 Task: Add Home Health Jasmine Almond Glow Lotion to the cart.
Action: Mouse moved to (860, 309)
Screenshot: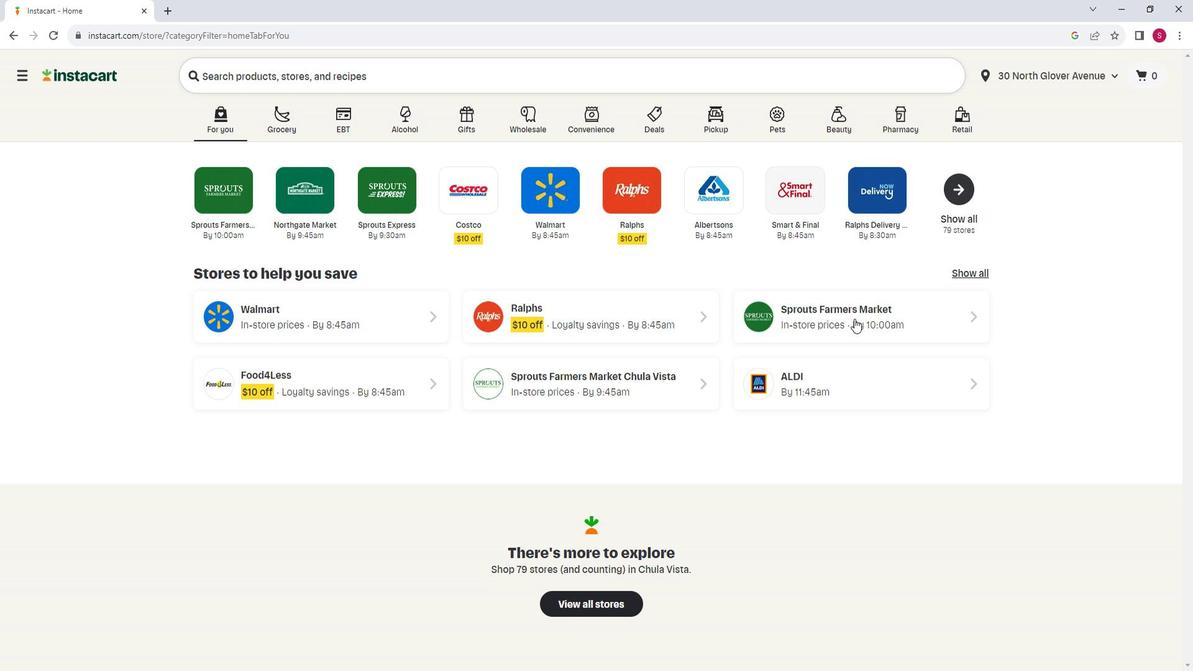 
Action: Mouse pressed left at (860, 309)
Screenshot: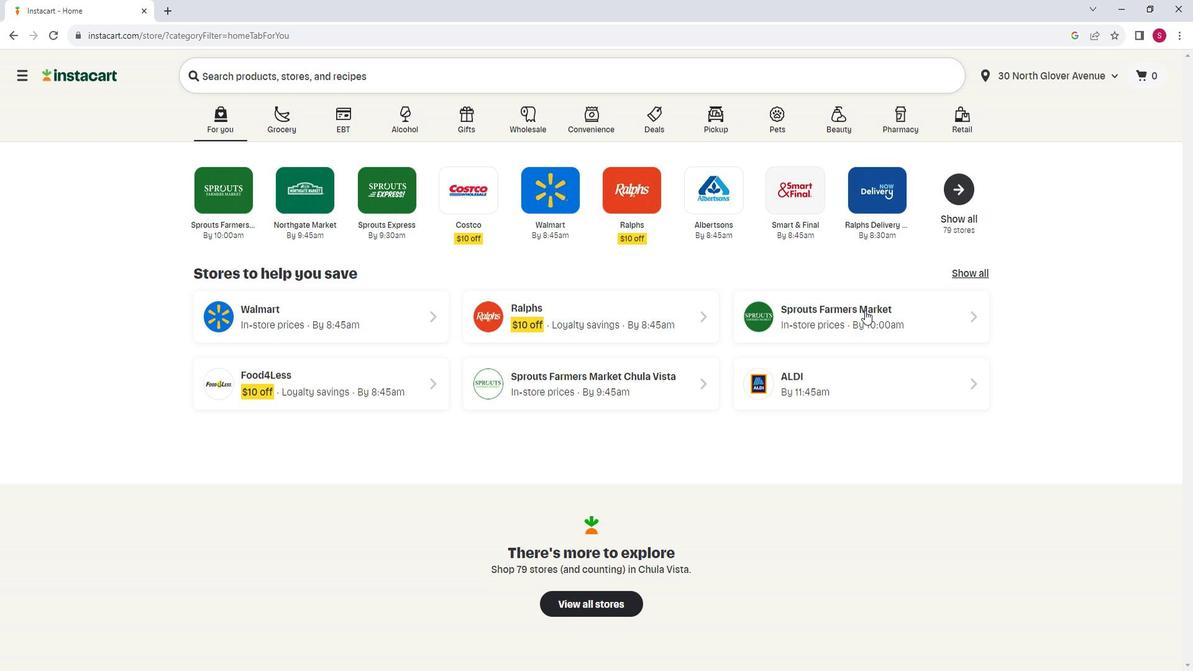 
Action: Mouse moved to (89, 489)
Screenshot: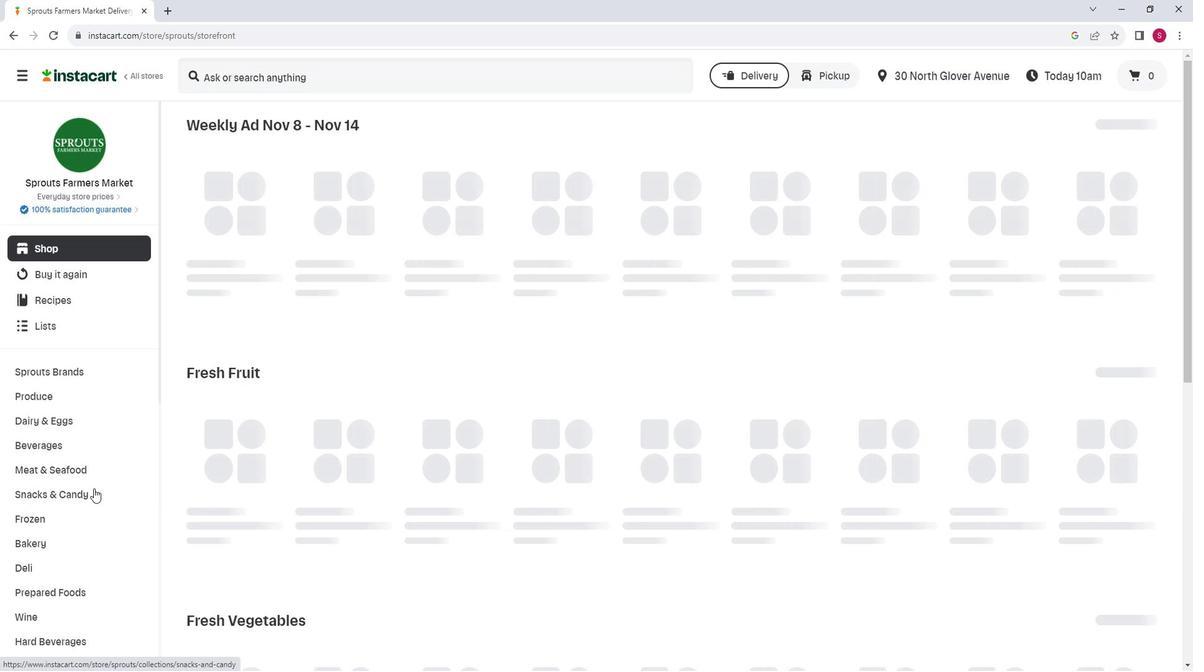 
Action: Mouse scrolled (89, 488) with delta (0, 0)
Screenshot: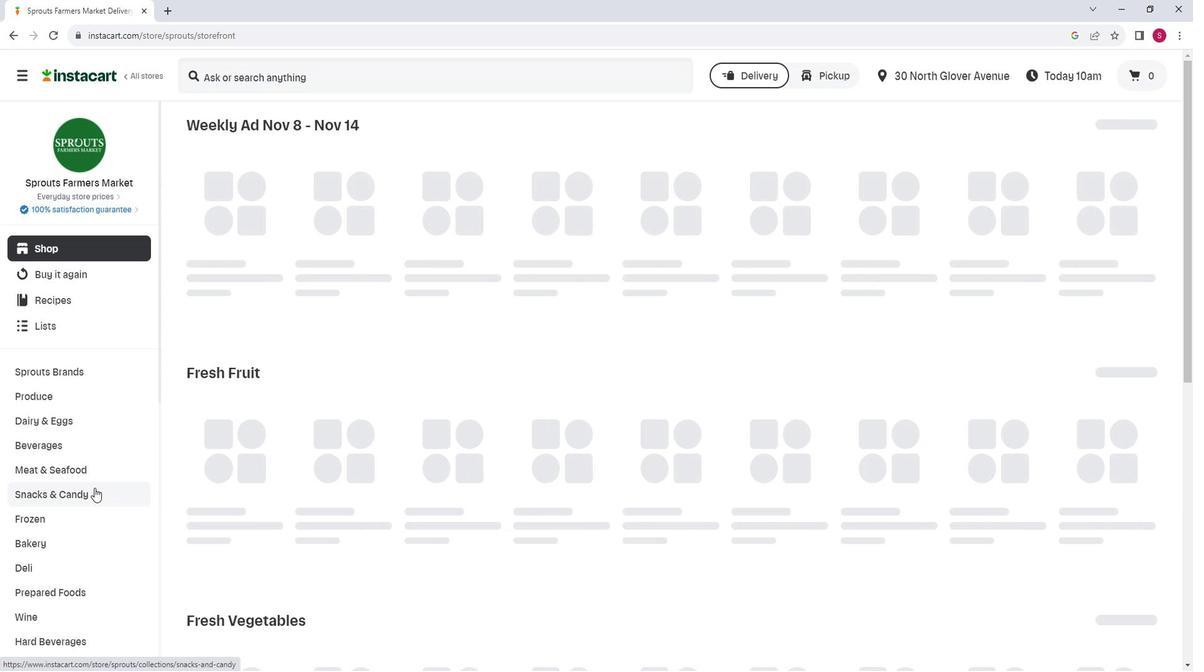 
Action: Mouse scrolled (89, 488) with delta (0, 0)
Screenshot: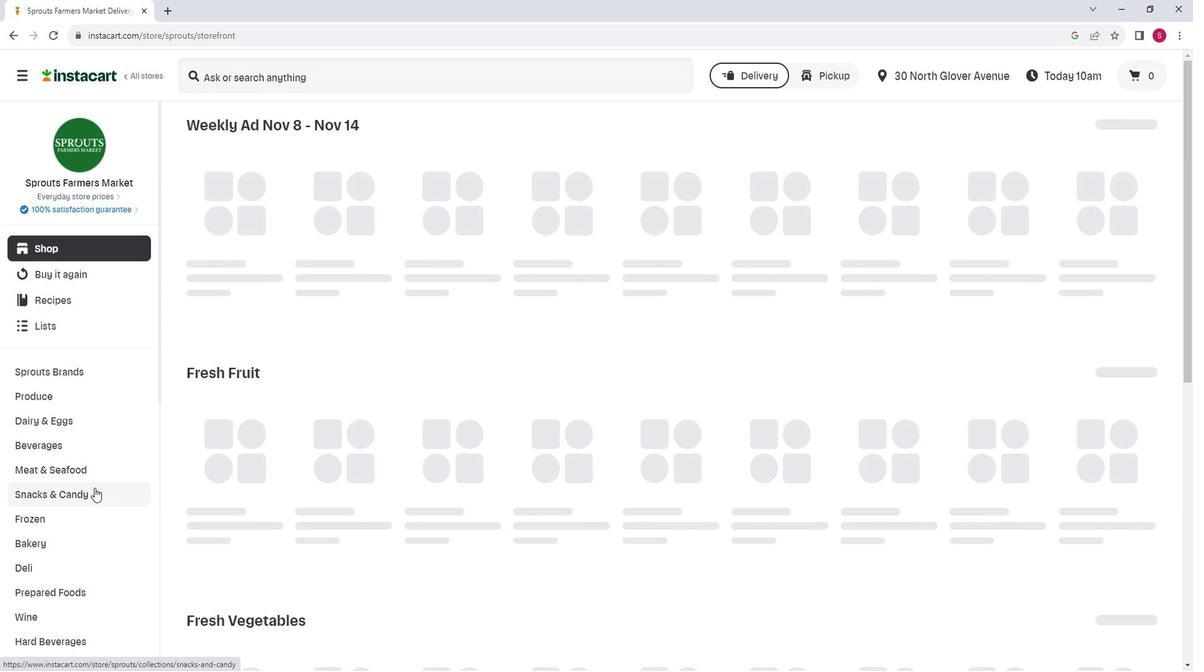 
Action: Mouse scrolled (89, 488) with delta (0, 0)
Screenshot: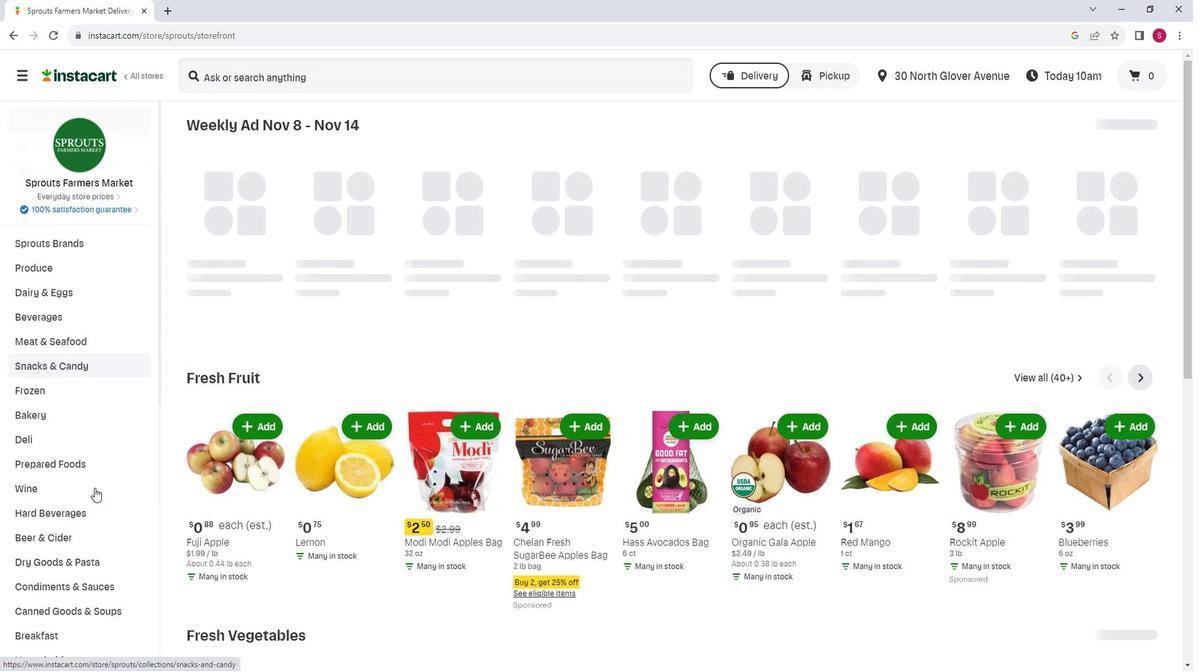 
Action: Mouse scrolled (89, 488) with delta (0, 0)
Screenshot: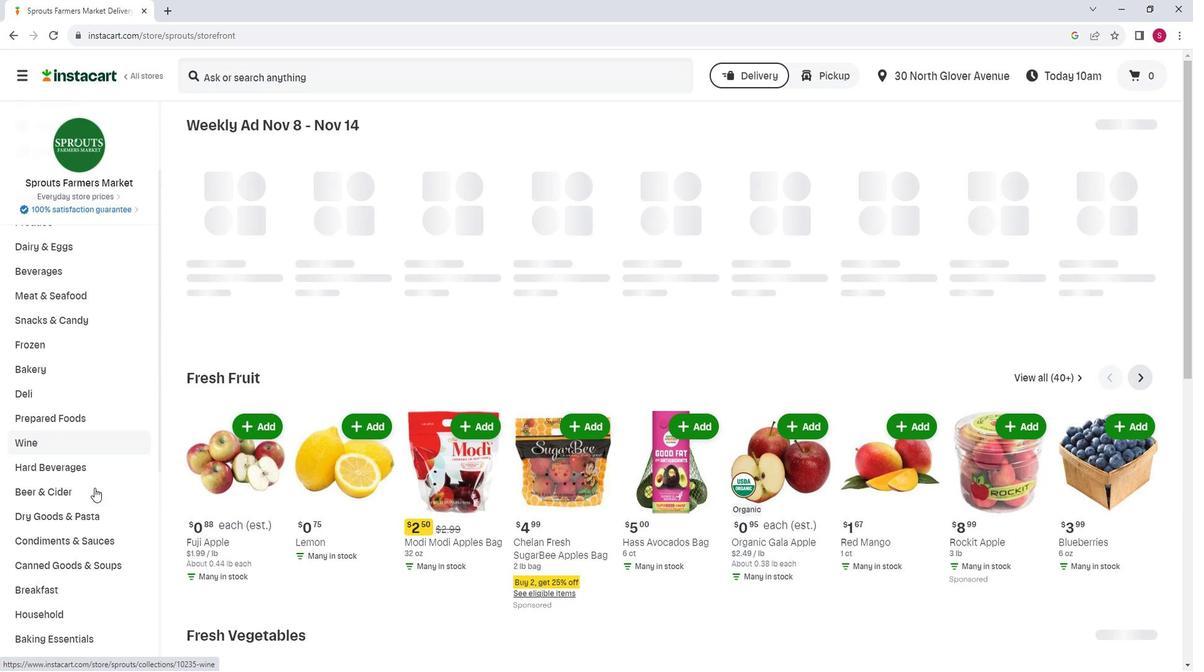 
Action: Mouse scrolled (89, 488) with delta (0, 0)
Screenshot: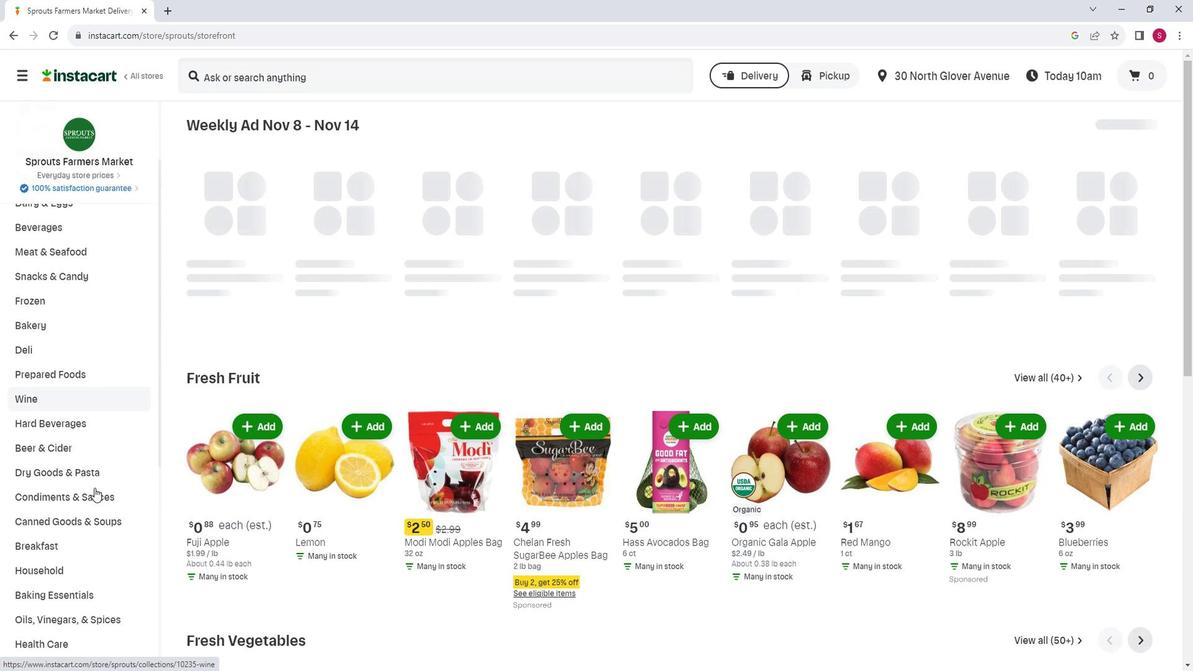 
Action: Mouse moved to (79, 566)
Screenshot: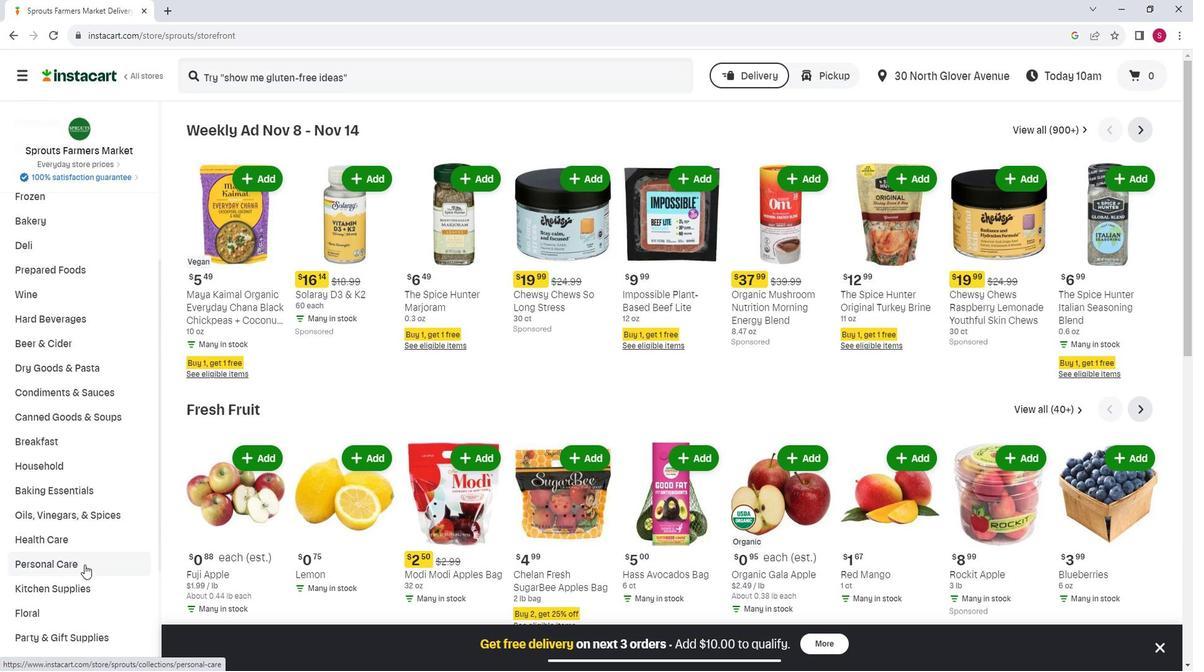 
Action: Mouse pressed left at (79, 566)
Screenshot: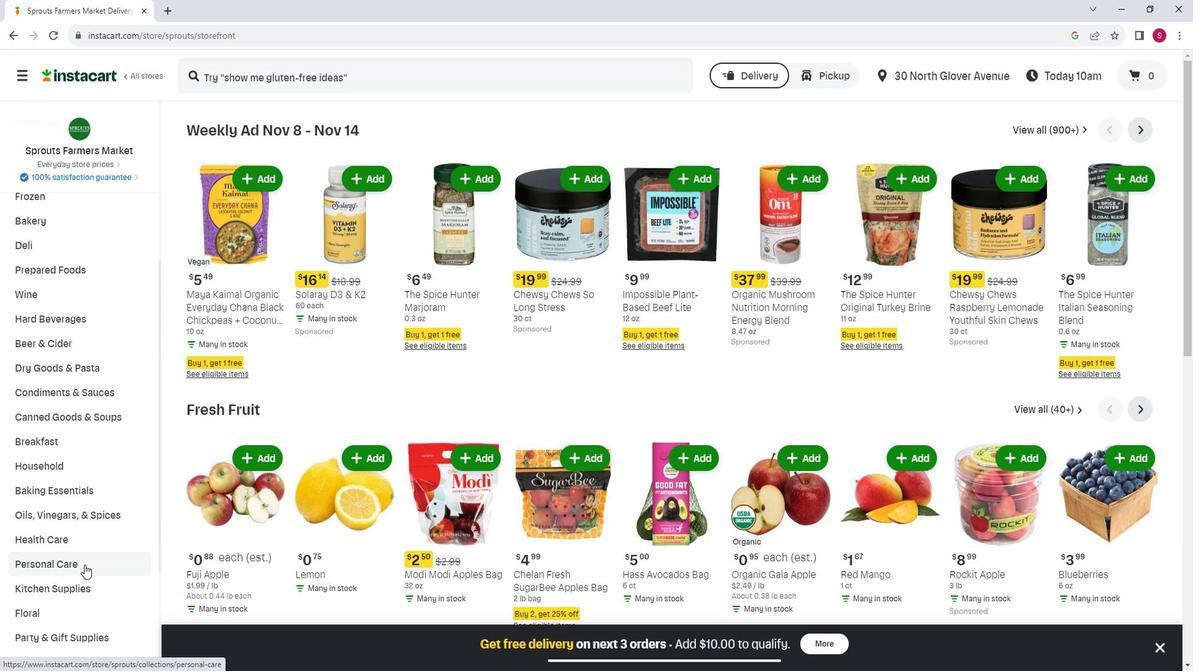 
Action: Mouse moved to (313, 169)
Screenshot: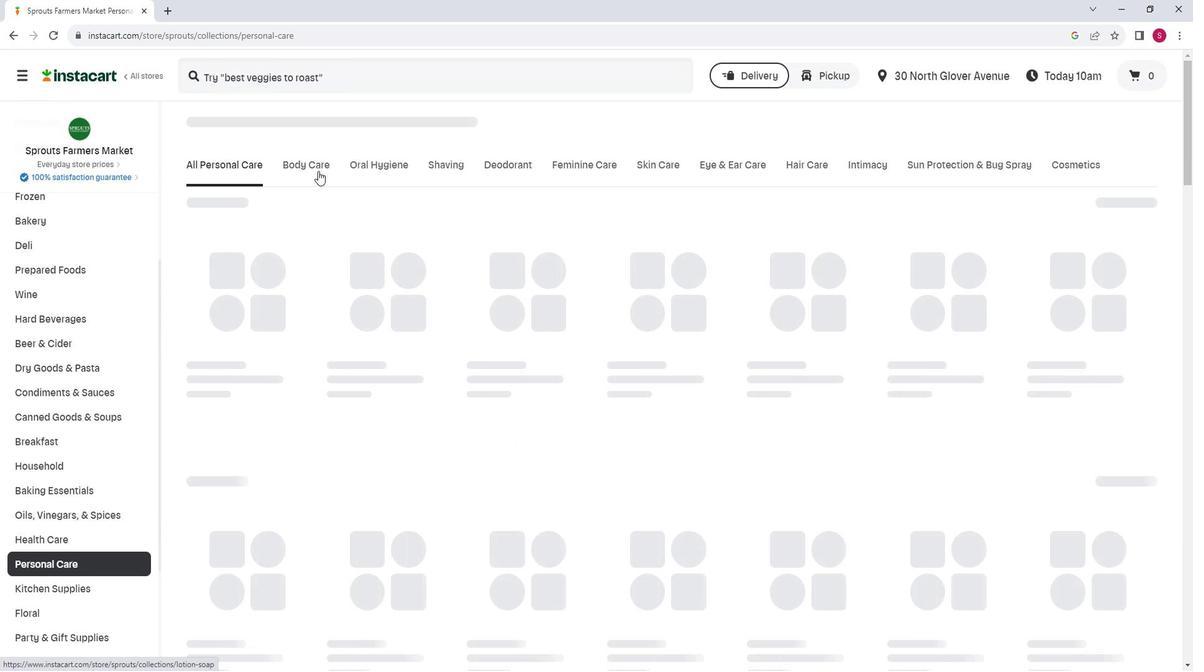 
Action: Mouse pressed left at (313, 169)
Screenshot: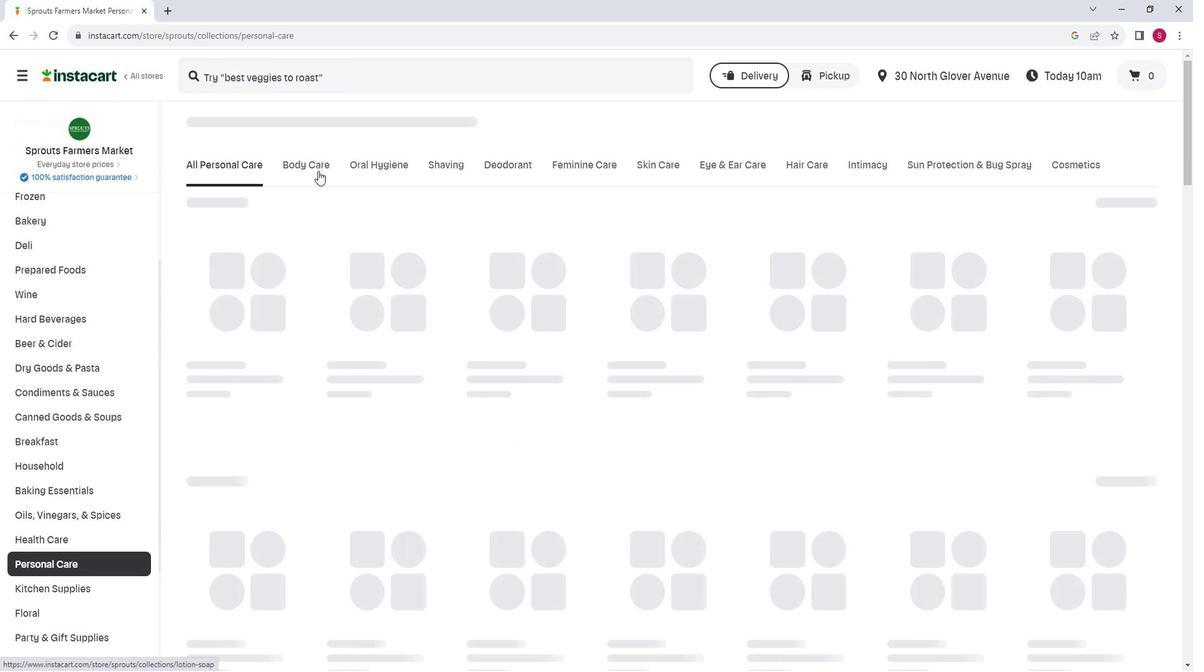 
Action: Mouse moved to (487, 195)
Screenshot: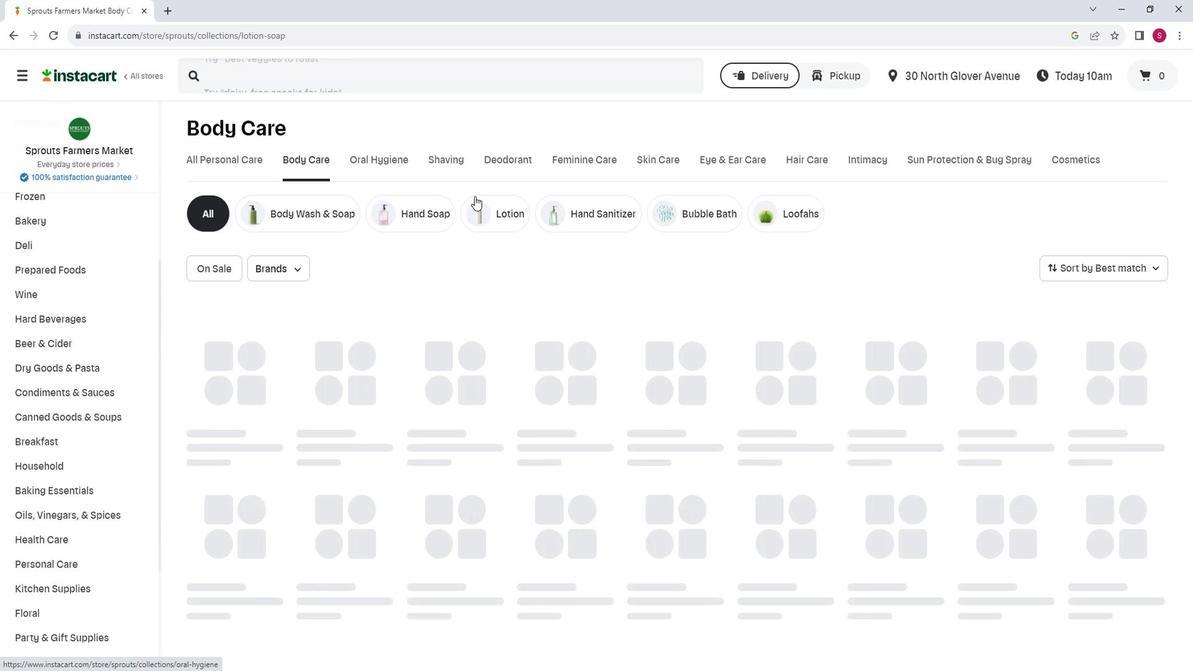 
Action: Mouse pressed left at (487, 195)
Screenshot: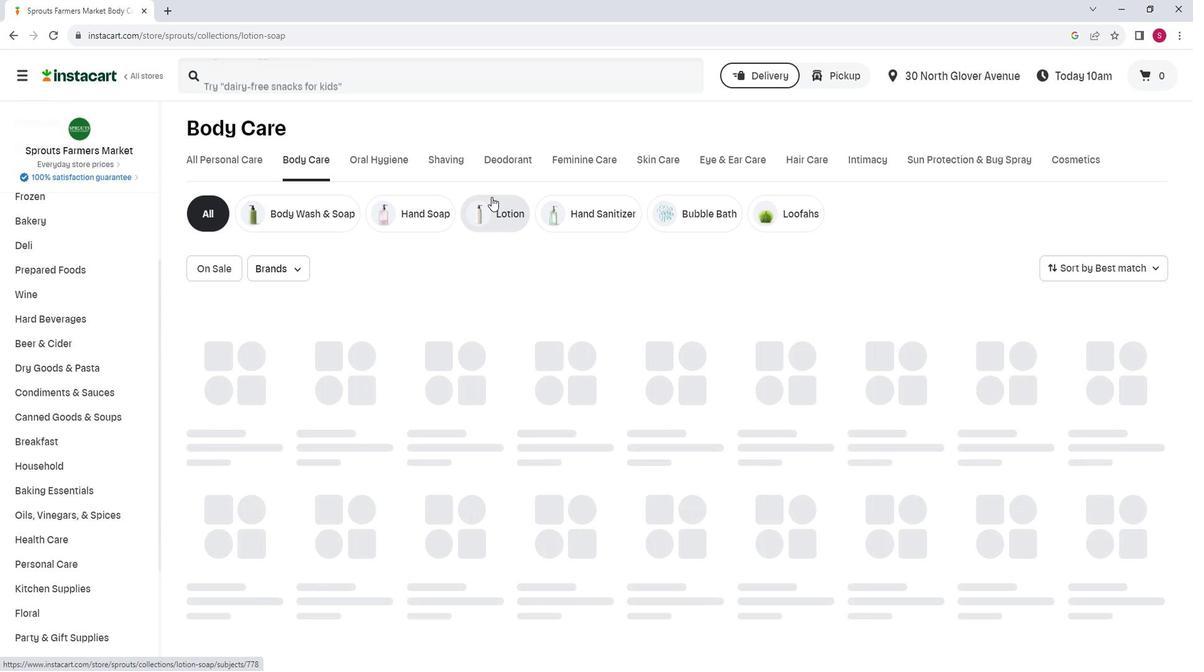 
Action: Mouse moved to (346, 70)
Screenshot: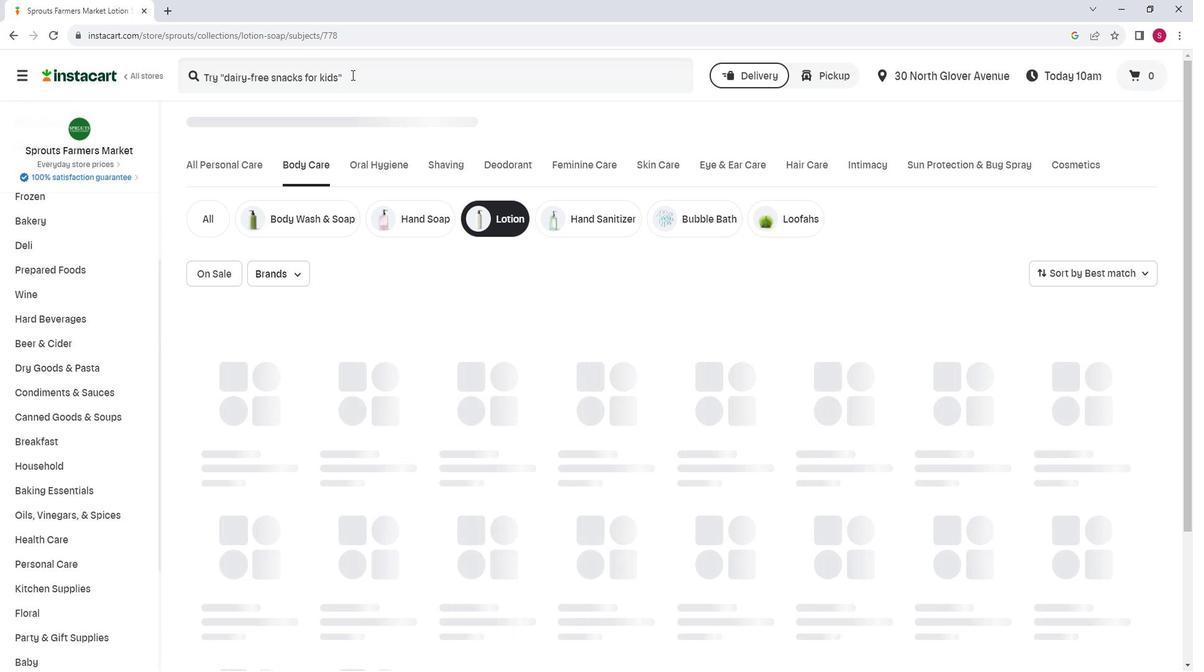 
Action: Mouse pressed left at (346, 70)
Screenshot: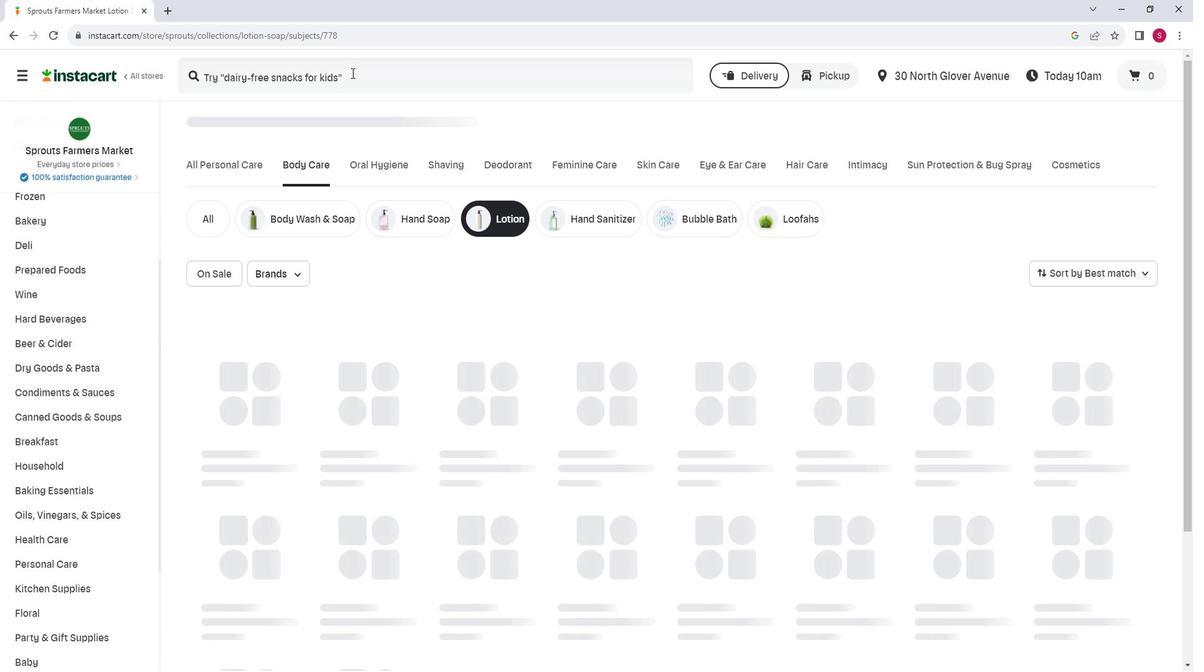 
Action: Key pressed <Key.shift>Home<Key.space><Key.shift>Health<Key.space><Key.shift>Jasmine<Key.space><Key.shift>Almond<Key.space>
Screenshot: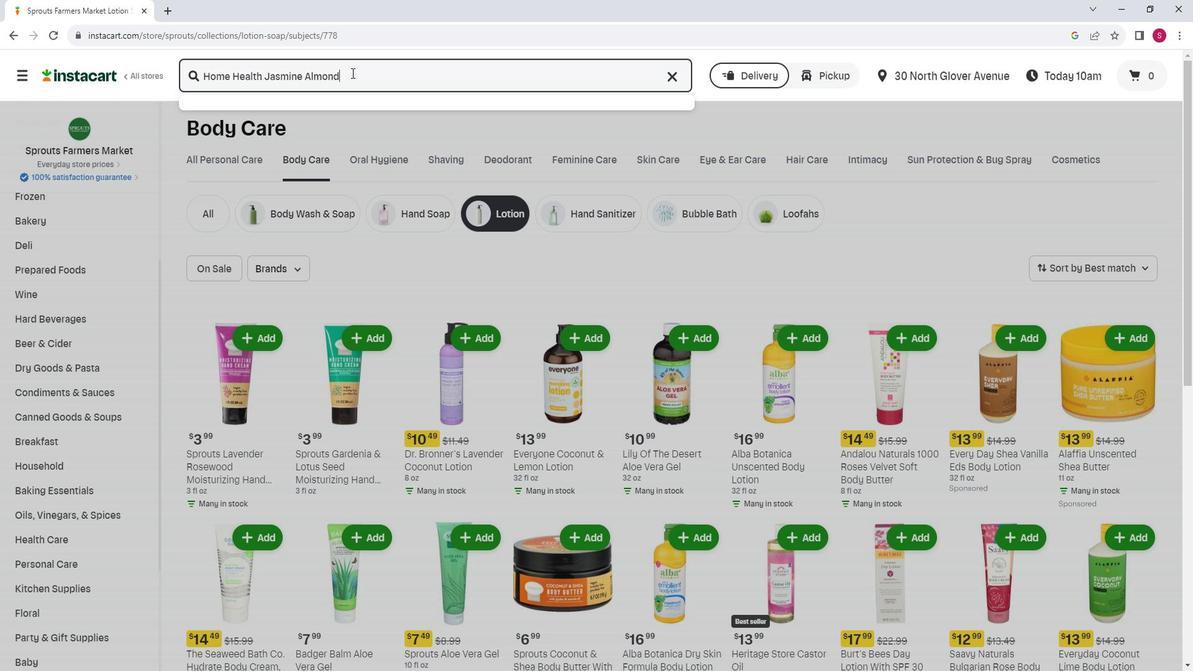 
Action: Mouse moved to (346, 69)
Screenshot: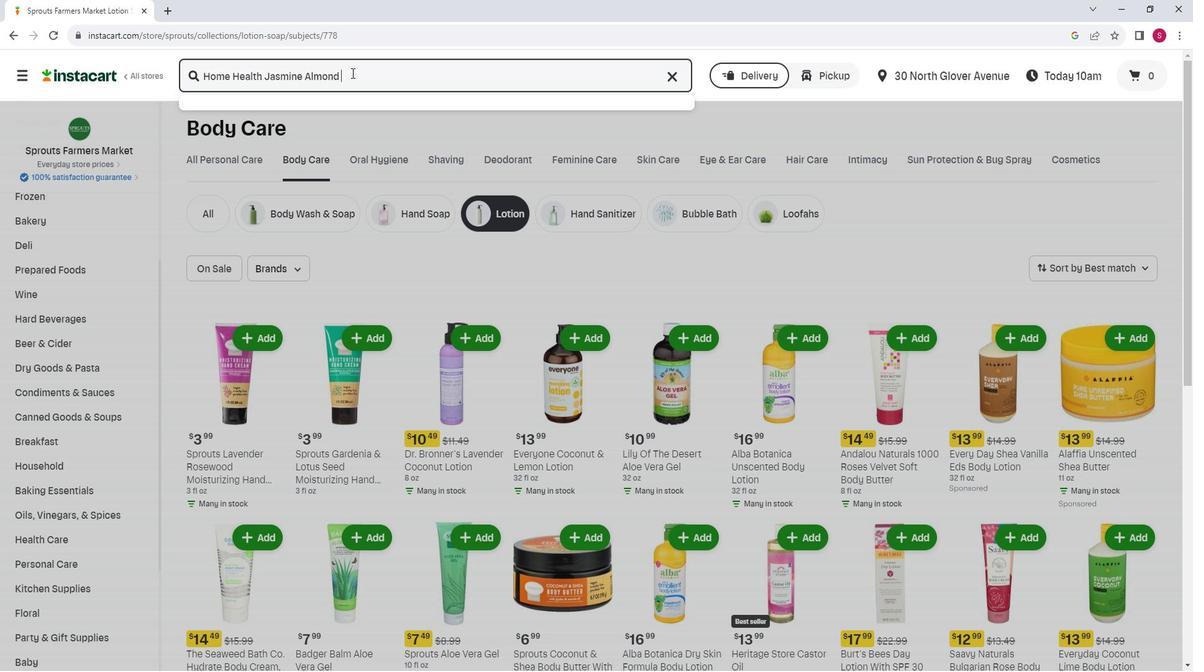 
Action: Key pressed <Key.shift>Glow<Key.space><Key.shift>Lotion<Key.enter>
Screenshot: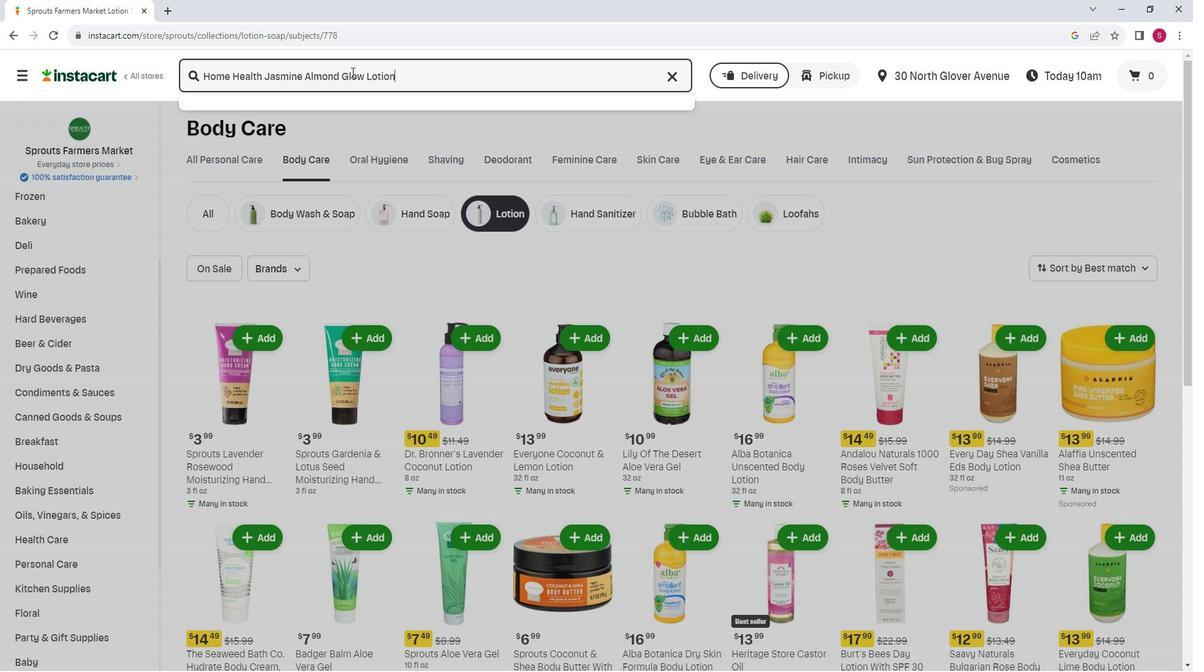
Action: Mouse moved to (172, 197)
Screenshot: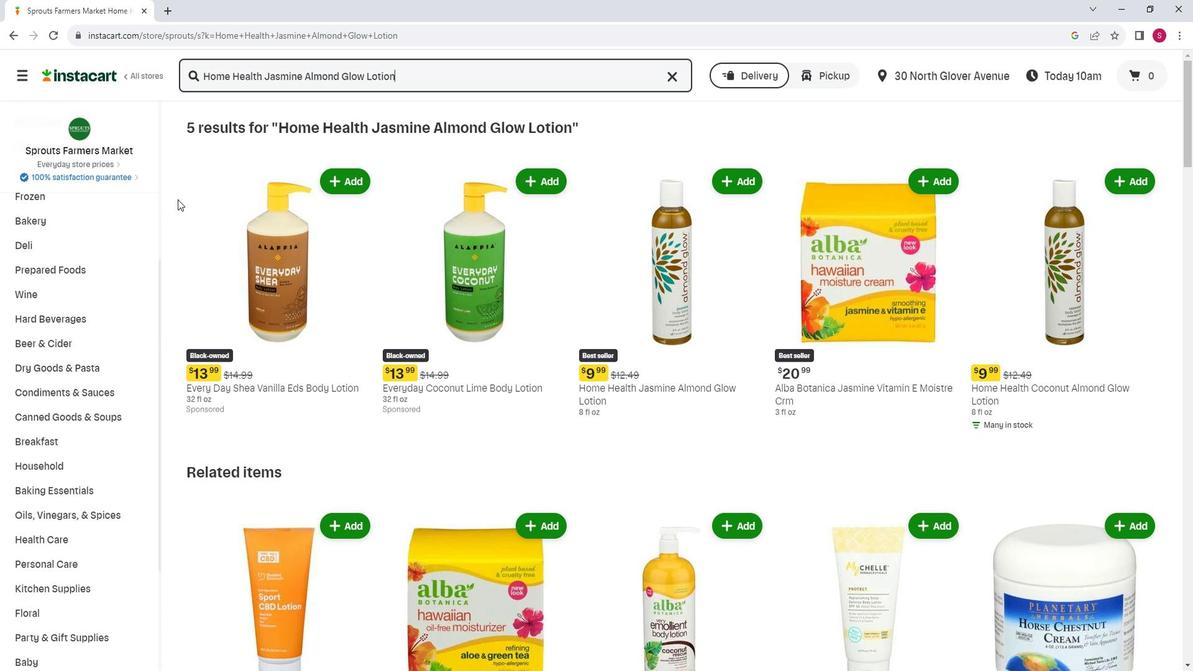 
Action: Mouse scrolled (172, 196) with delta (0, 0)
Screenshot: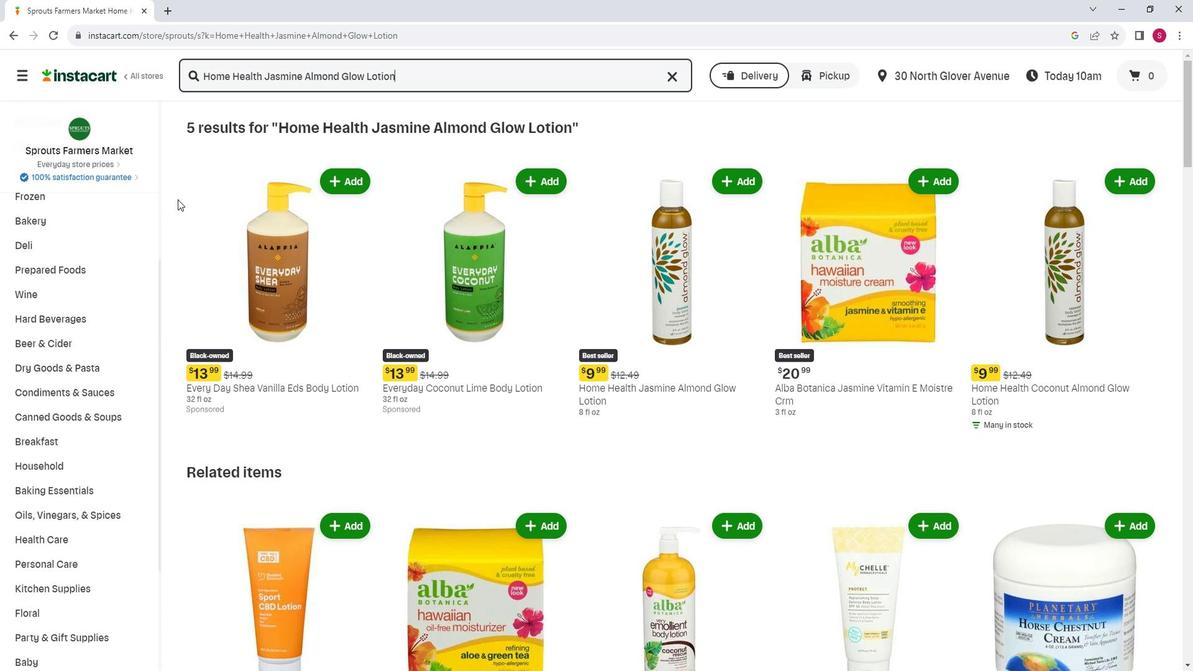 
Action: Mouse moved to (186, 236)
Screenshot: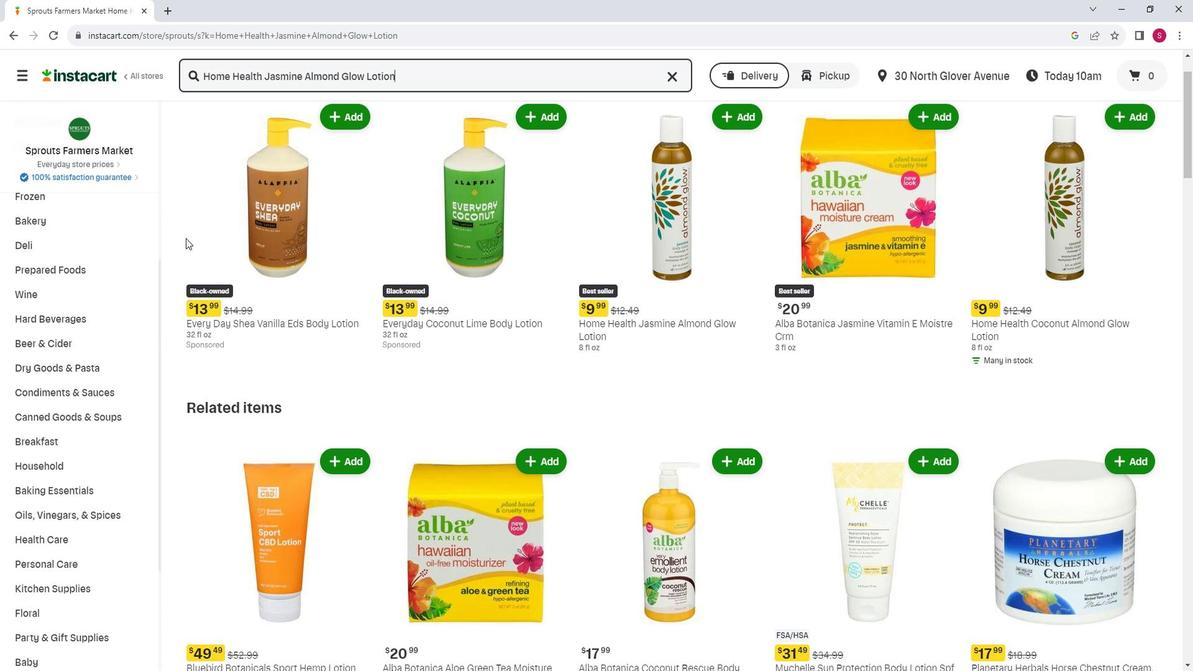 
Action: Mouse scrolled (186, 237) with delta (0, 0)
Screenshot: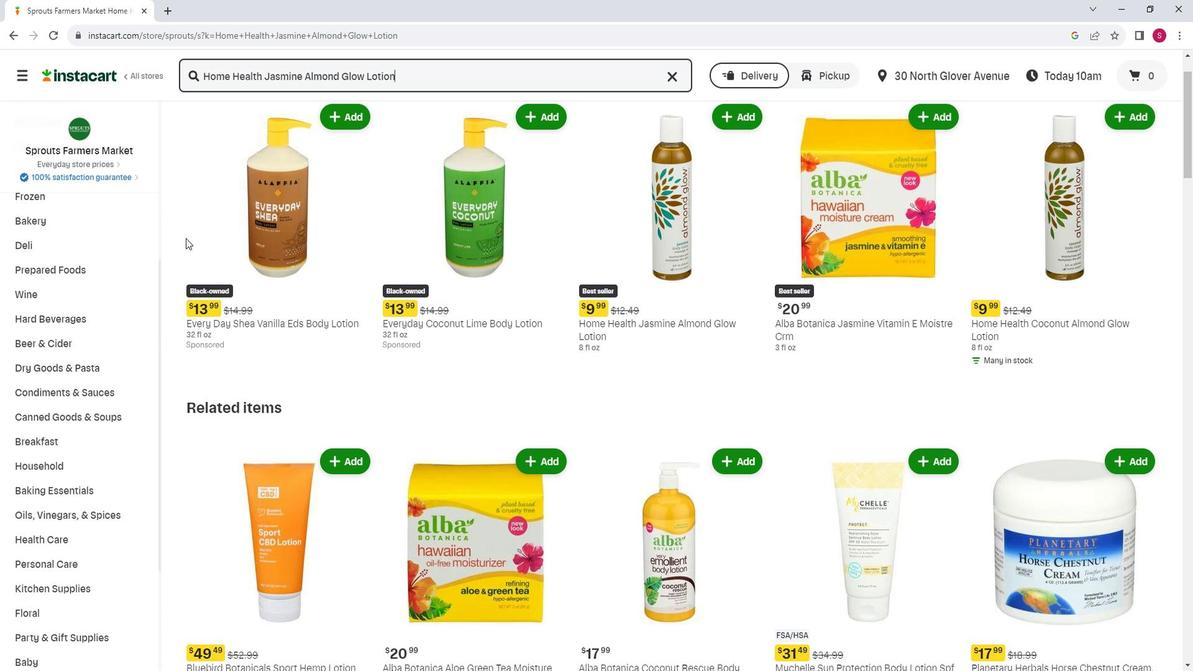 
Action: Mouse moved to (738, 173)
Screenshot: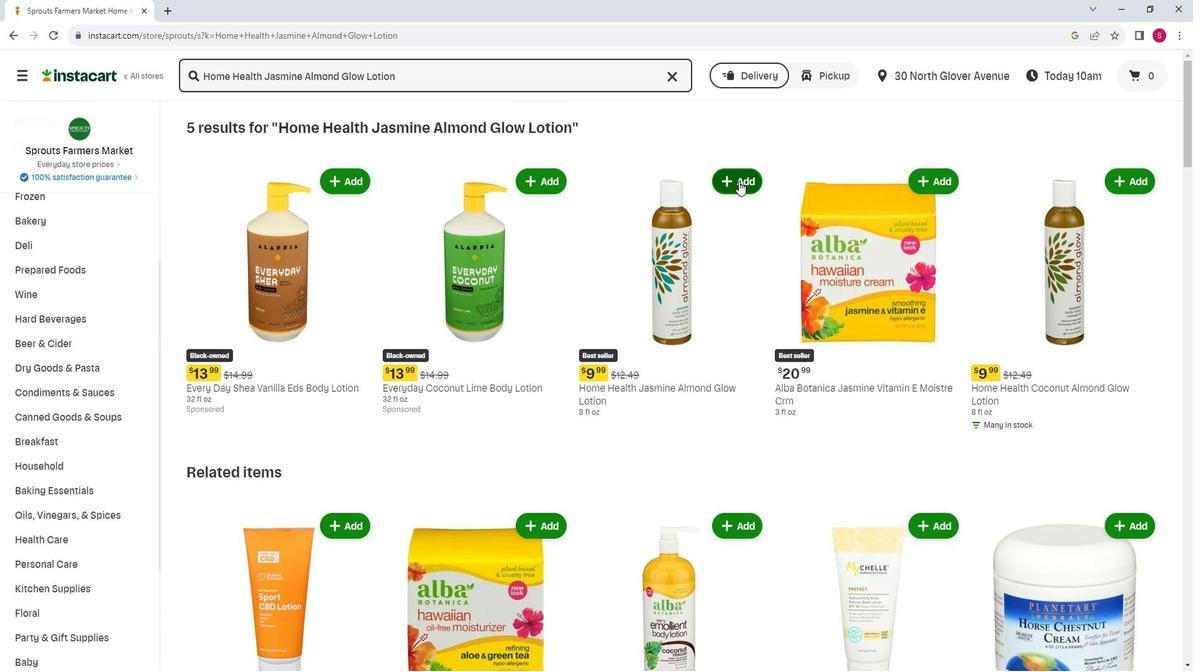 
Action: Mouse pressed left at (738, 173)
Screenshot: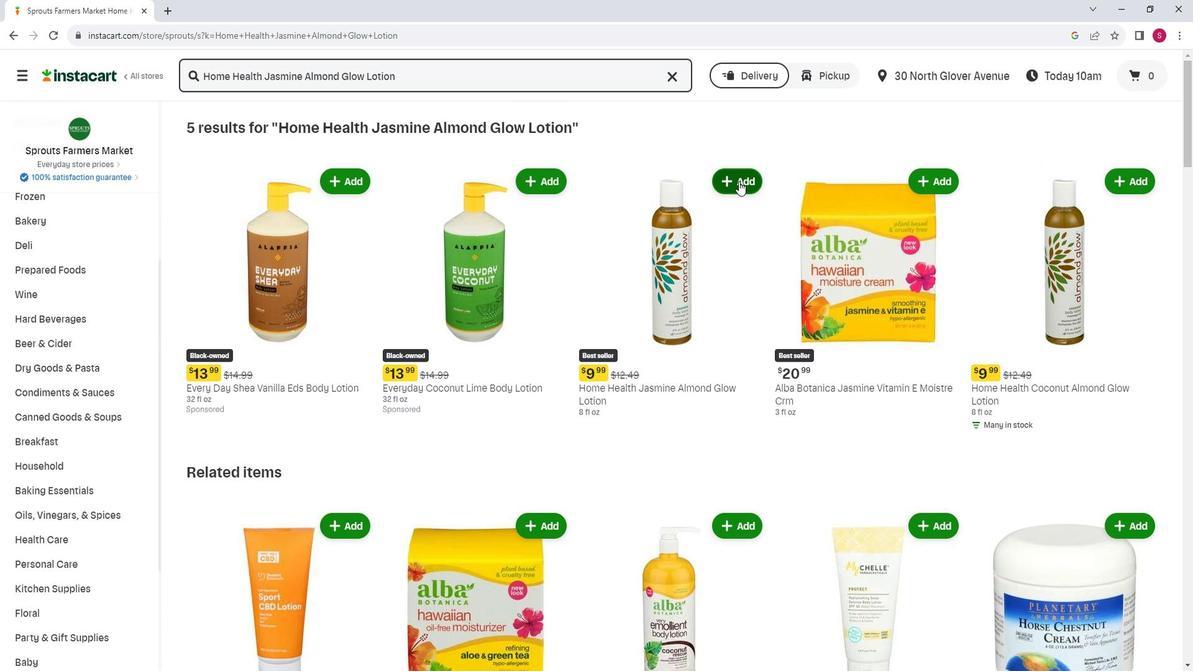 
Action: Mouse moved to (743, 144)
Screenshot: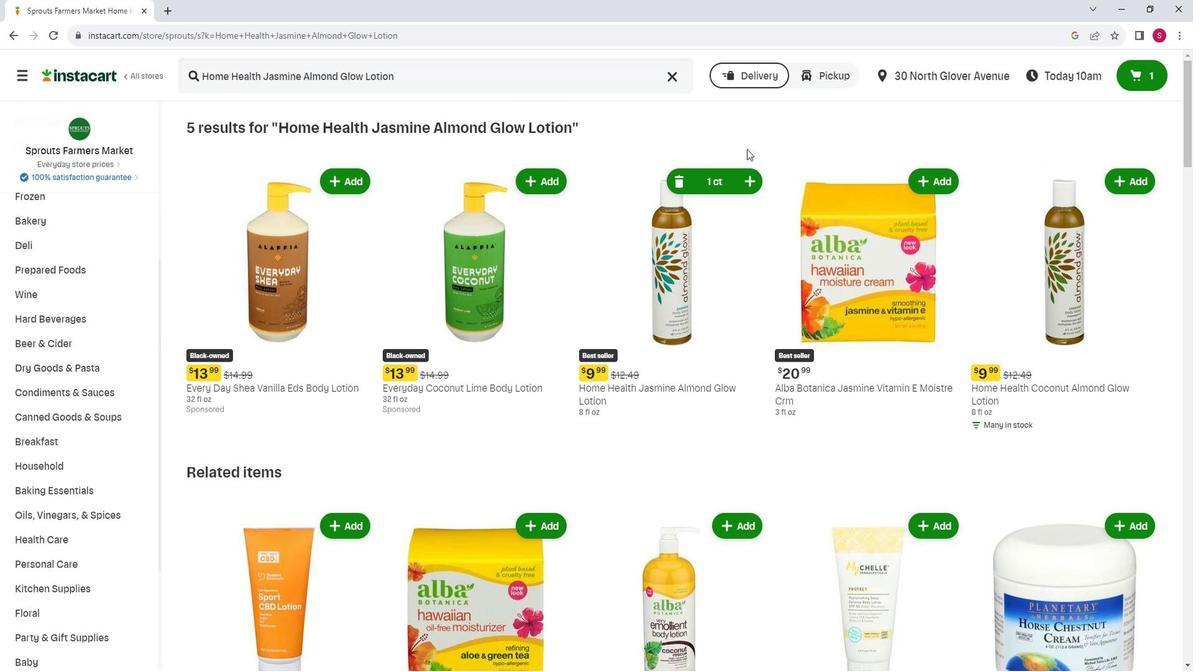 
